 Task: Check the percentage active listings of open concept living in the last 3 years.
Action: Mouse moved to (787, 184)
Screenshot: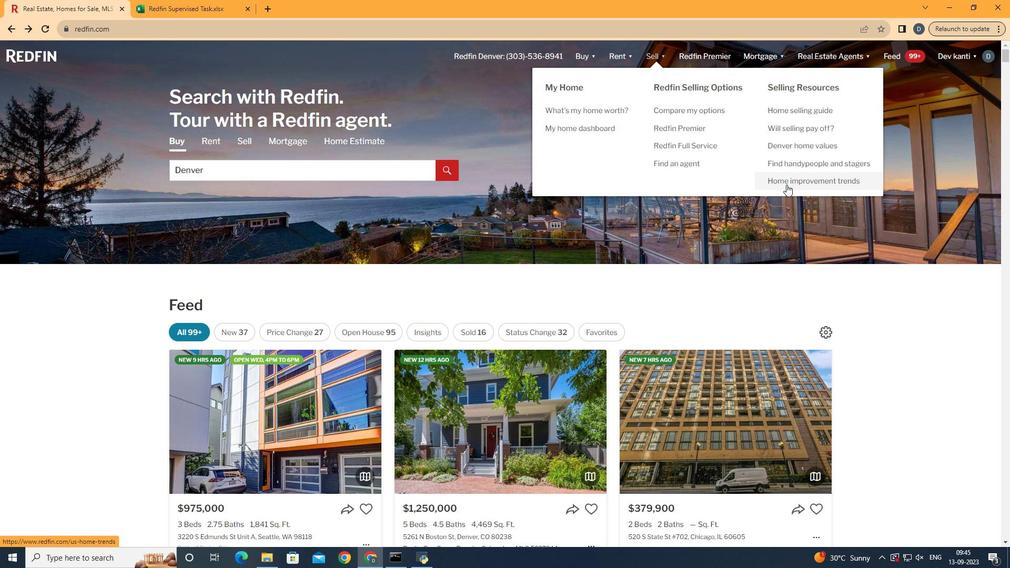 
Action: Mouse pressed left at (787, 184)
Screenshot: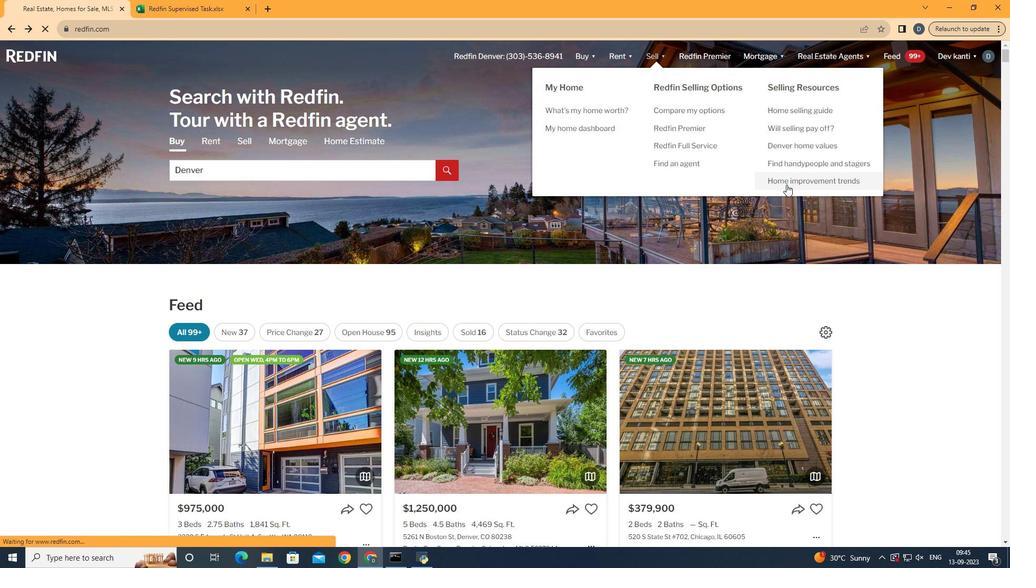 
Action: Mouse moved to (264, 194)
Screenshot: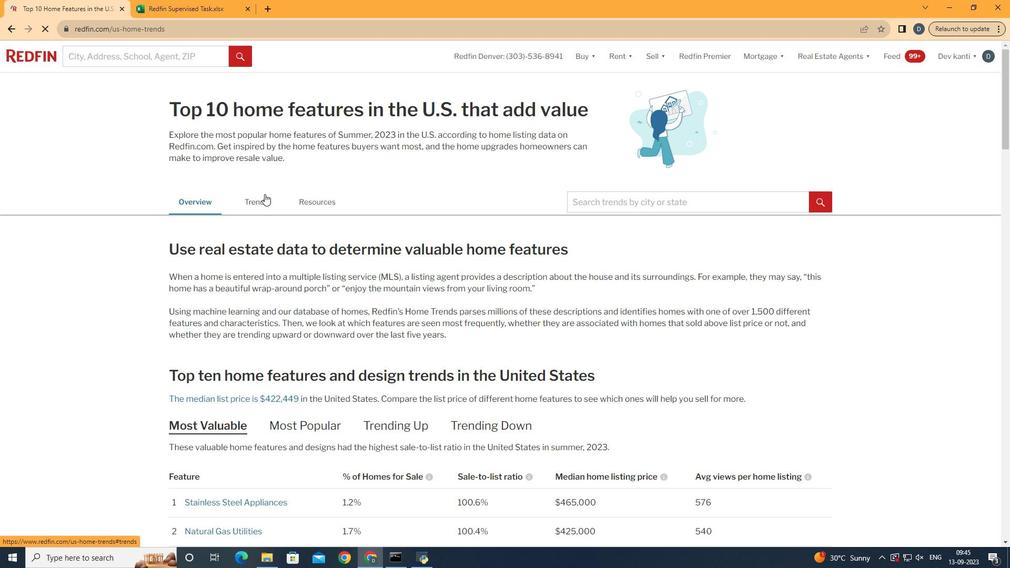 
Action: Mouse pressed left at (264, 194)
Screenshot: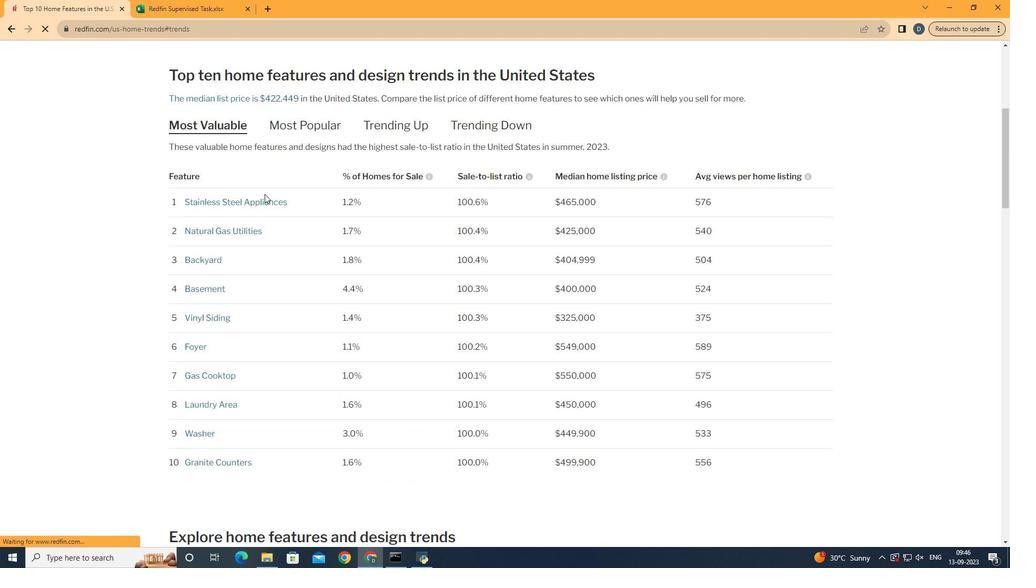 
Action: Mouse moved to (380, 261)
Screenshot: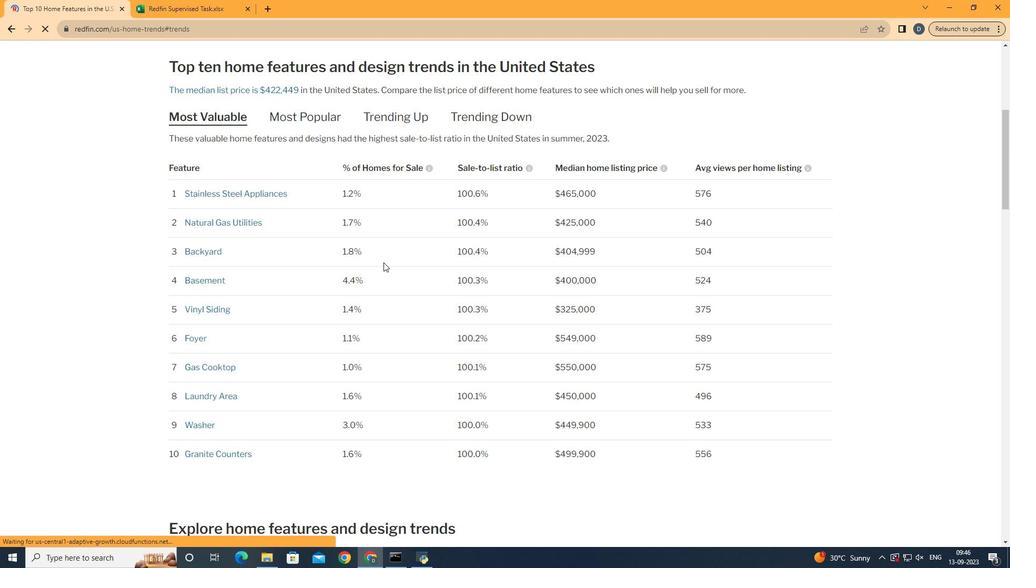 
Action: Mouse scrolled (380, 261) with delta (0, 0)
Screenshot: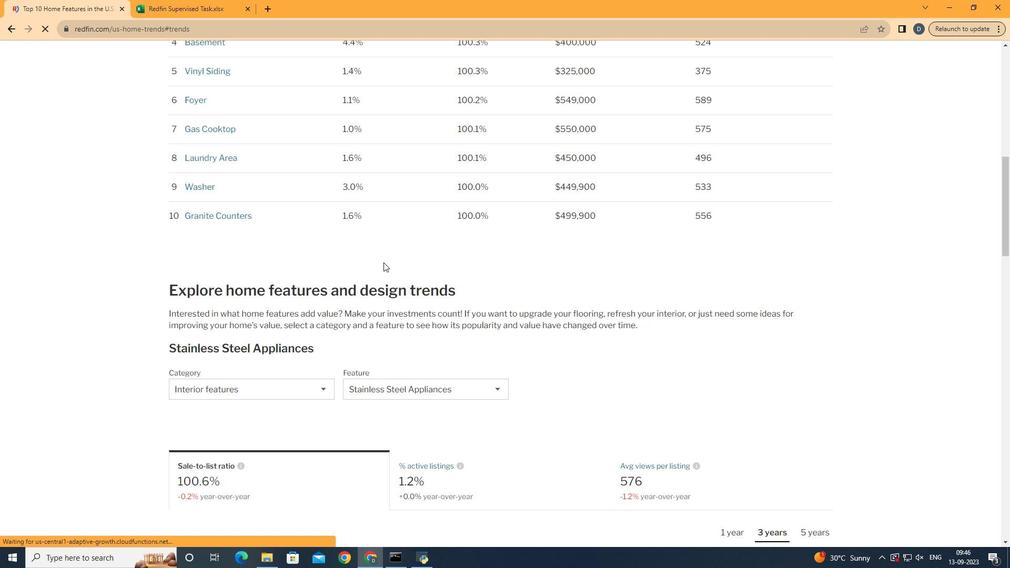 
Action: Mouse scrolled (380, 261) with delta (0, 0)
Screenshot: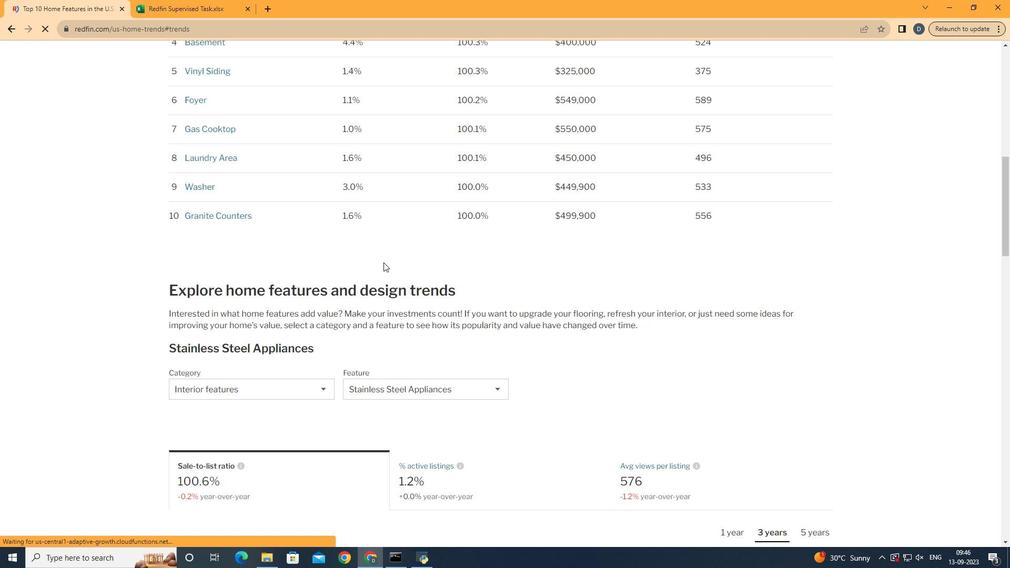 
Action: Mouse moved to (381, 261)
Screenshot: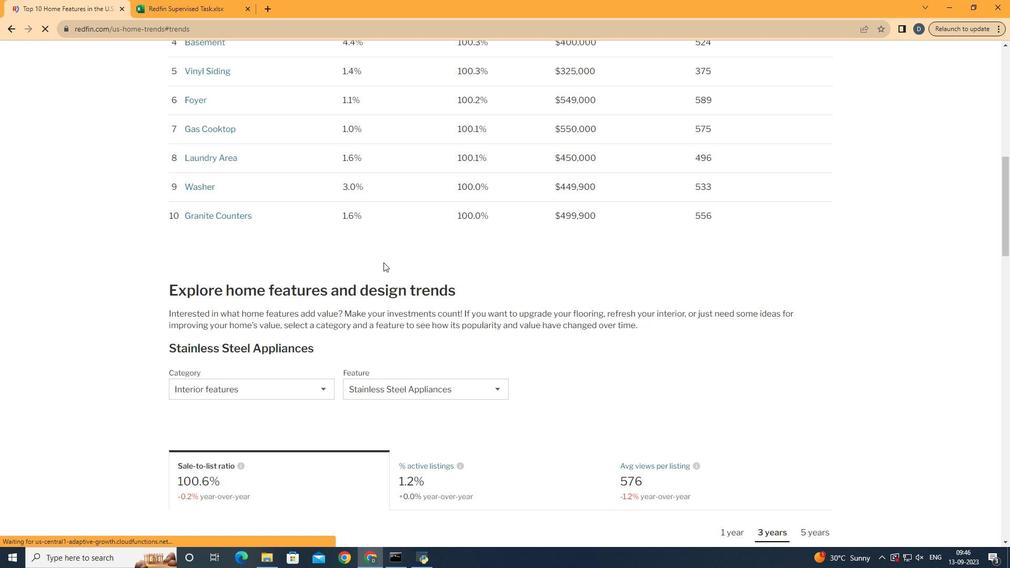 
Action: Mouse scrolled (381, 261) with delta (0, 0)
Screenshot: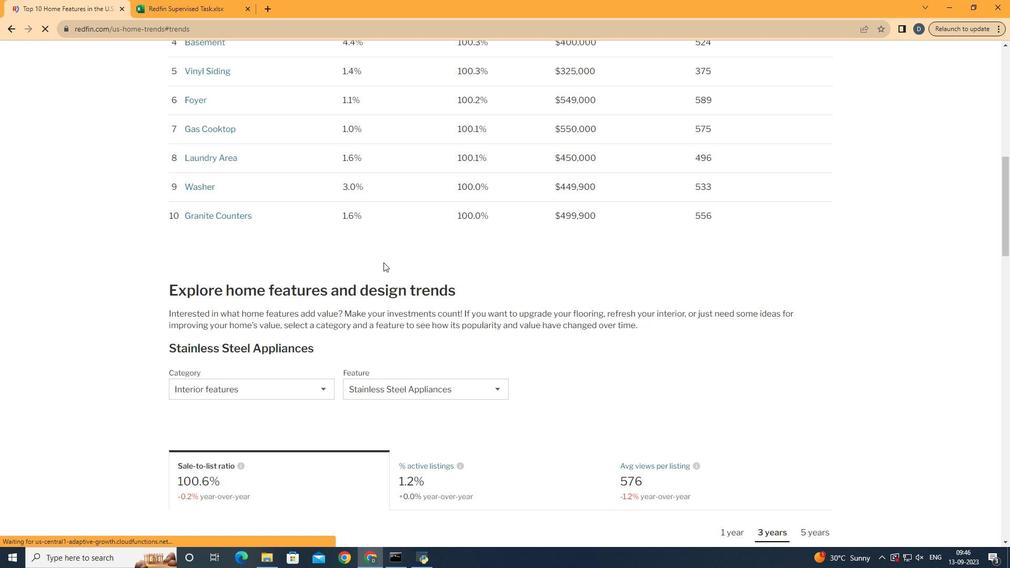 
Action: Mouse scrolled (381, 261) with delta (0, 0)
Screenshot: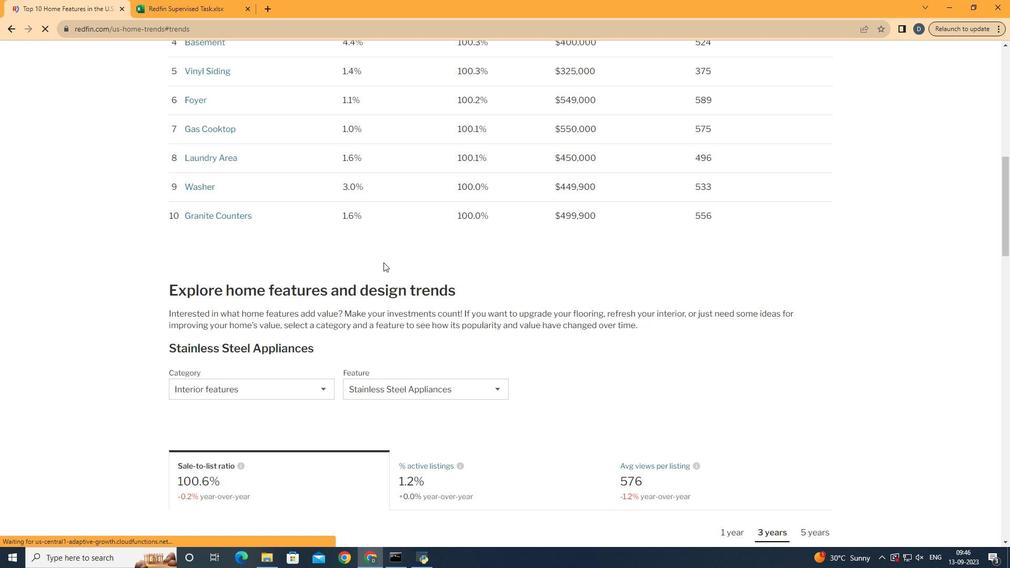 
Action: Mouse moved to (382, 262)
Screenshot: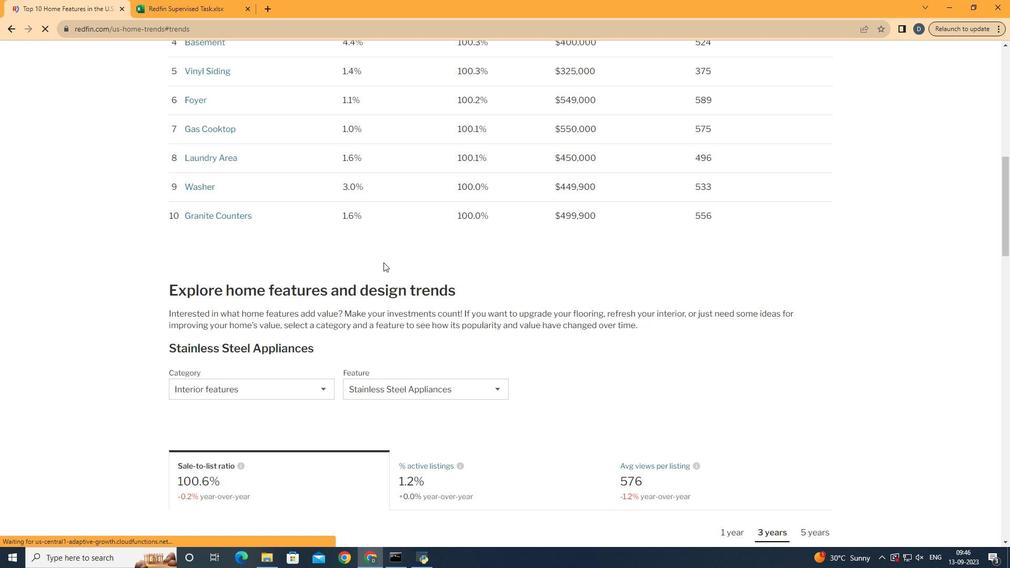 
Action: Mouse scrolled (382, 261) with delta (0, 0)
Screenshot: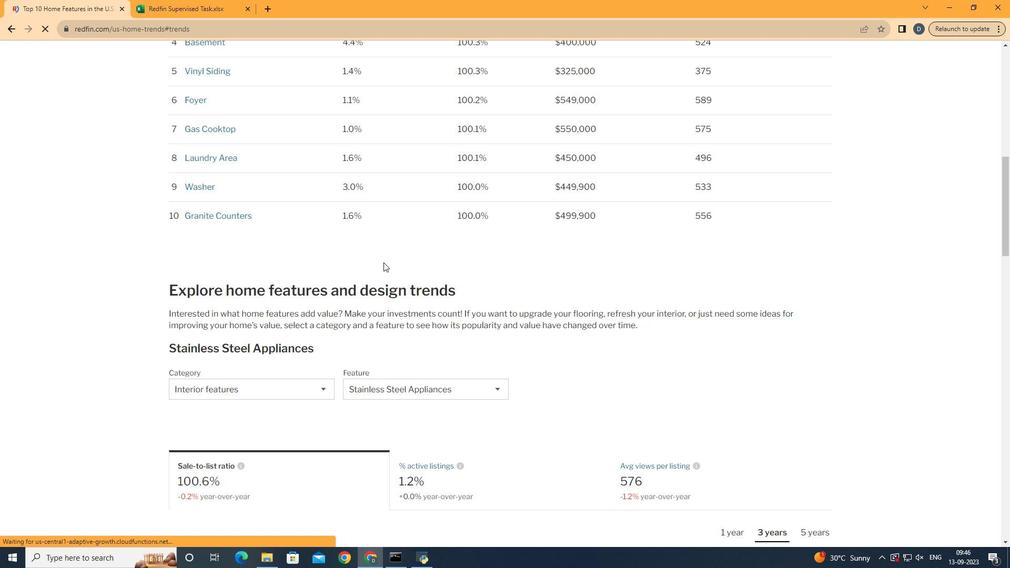 
Action: Mouse moved to (383, 262)
Screenshot: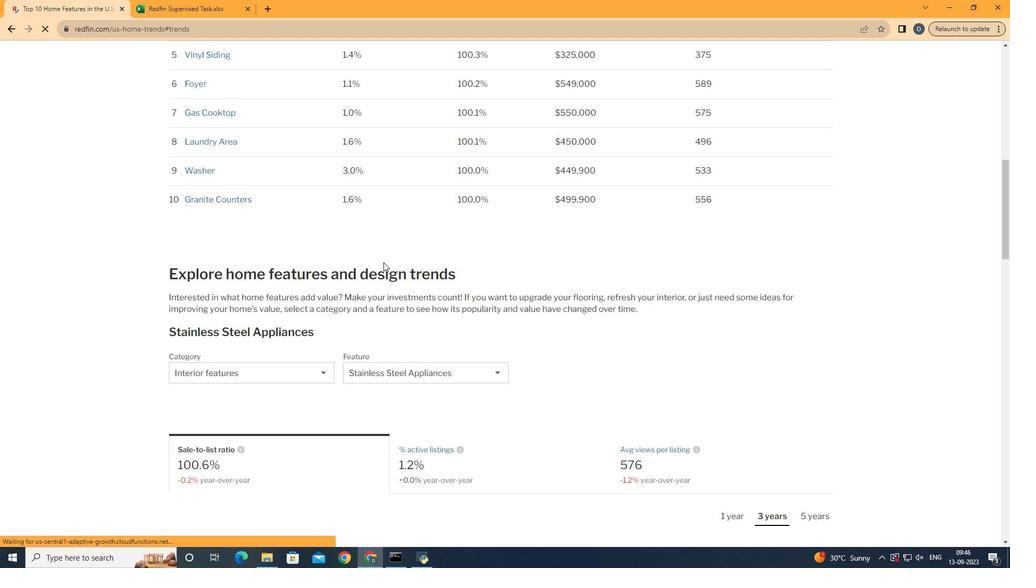 
Action: Mouse scrolled (383, 262) with delta (0, 0)
Screenshot: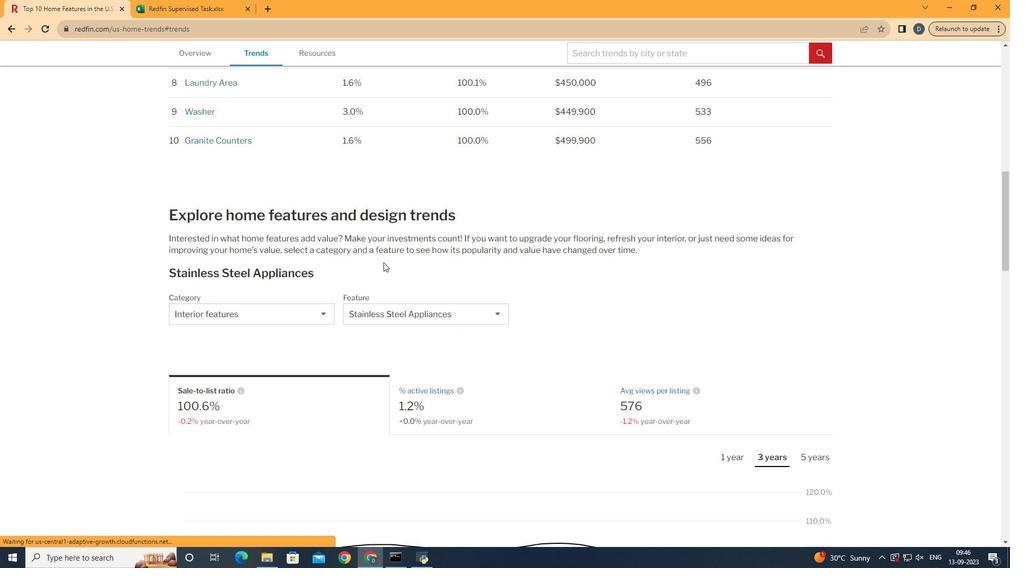 
Action: Mouse scrolled (383, 262) with delta (0, 0)
Screenshot: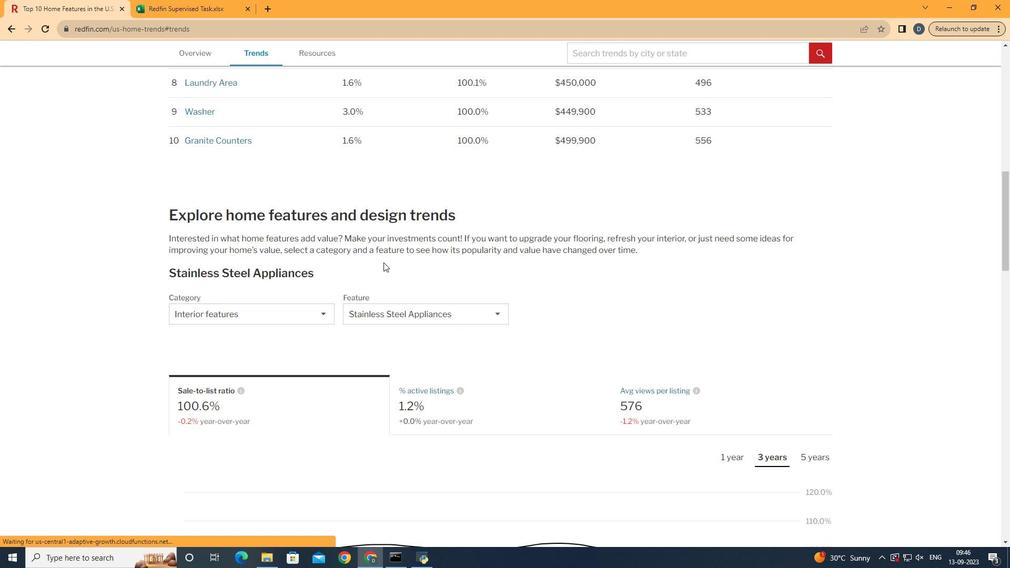 
Action: Mouse scrolled (383, 262) with delta (0, 0)
Screenshot: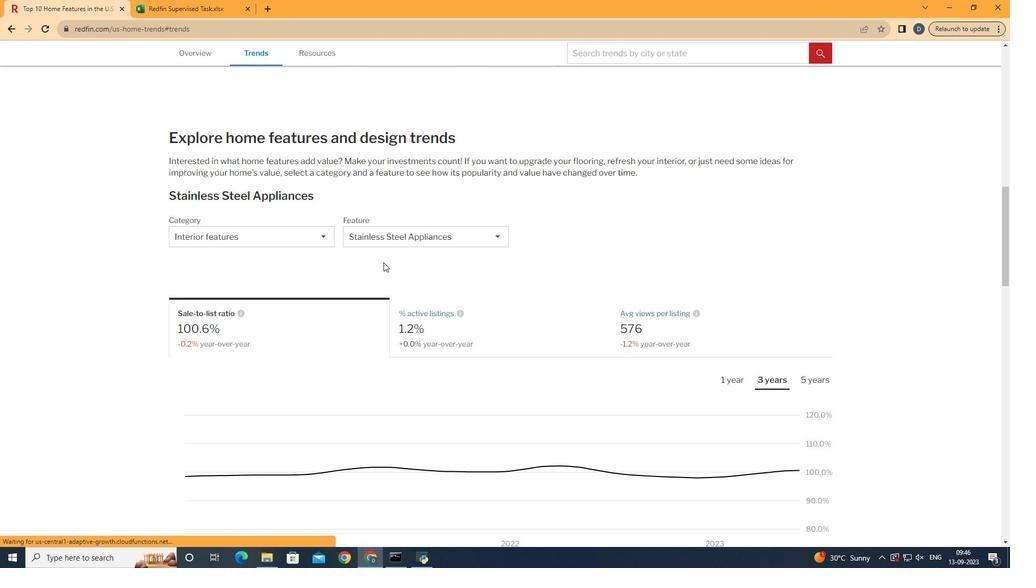 
Action: Mouse moved to (274, 204)
Screenshot: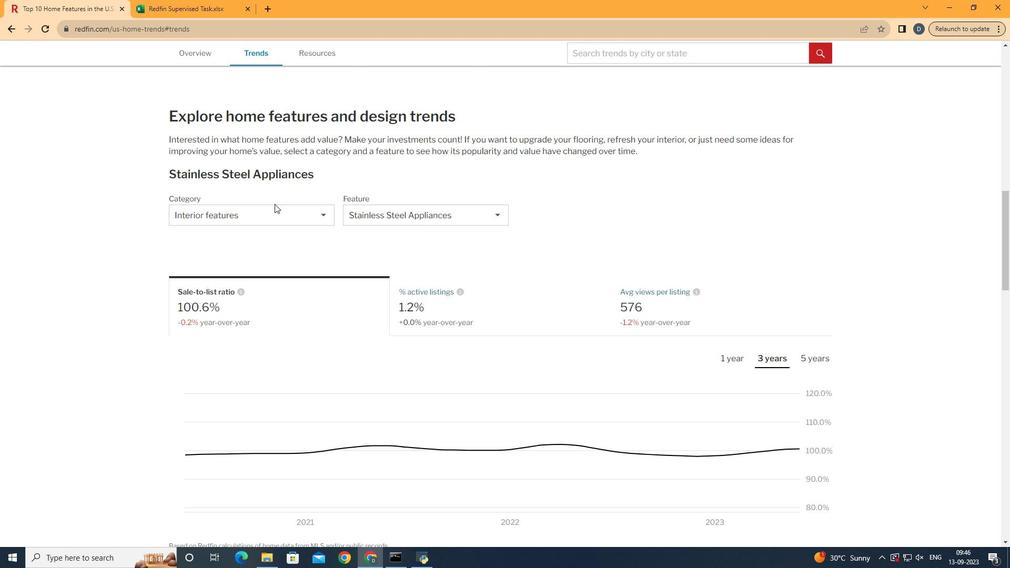 
Action: Mouse pressed left at (274, 204)
Screenshot: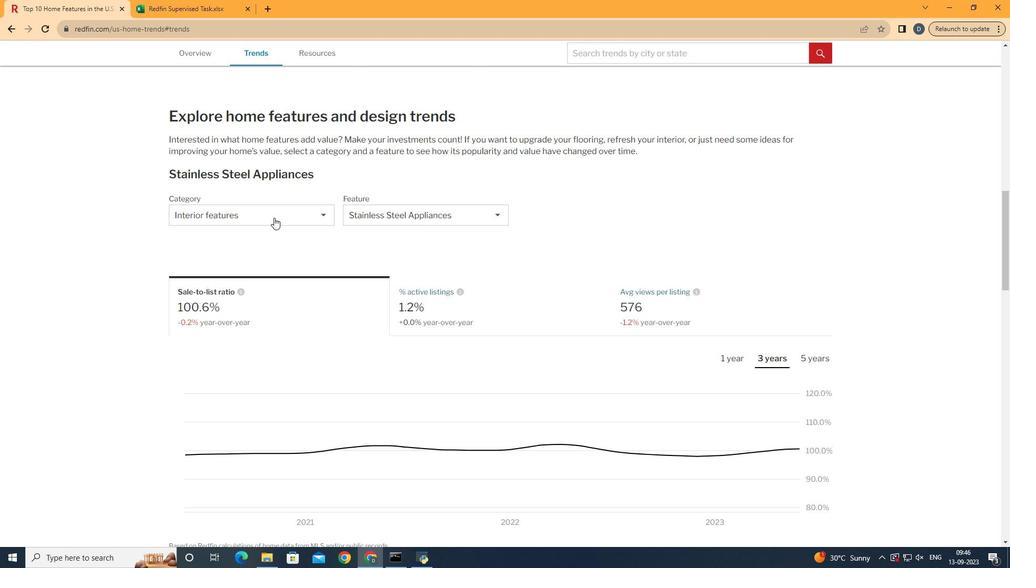 
Action: Mouse moved to (274, 221)
Screenshot: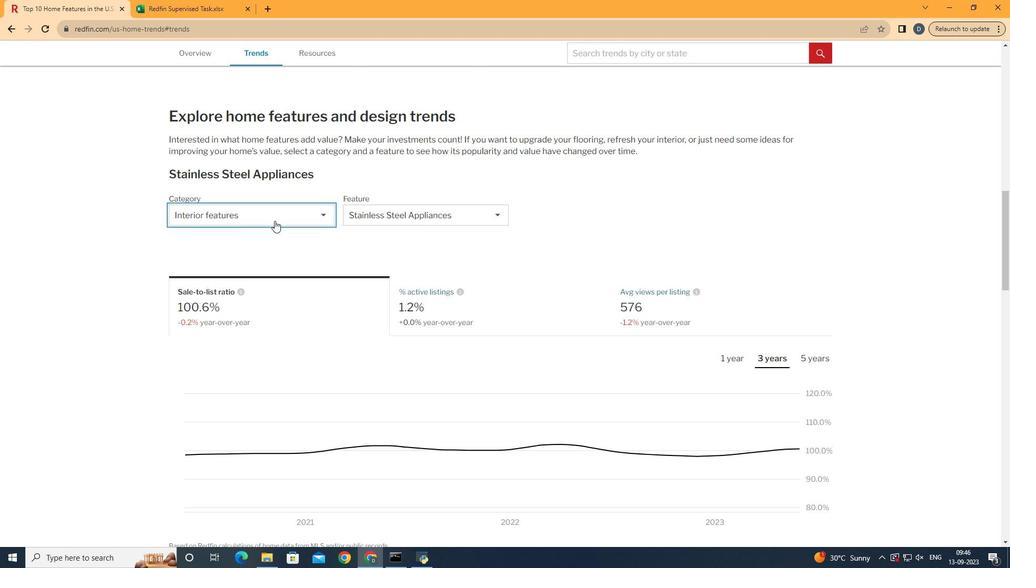 
Action: Mouse pressed left at (274, 221)
Screenshot: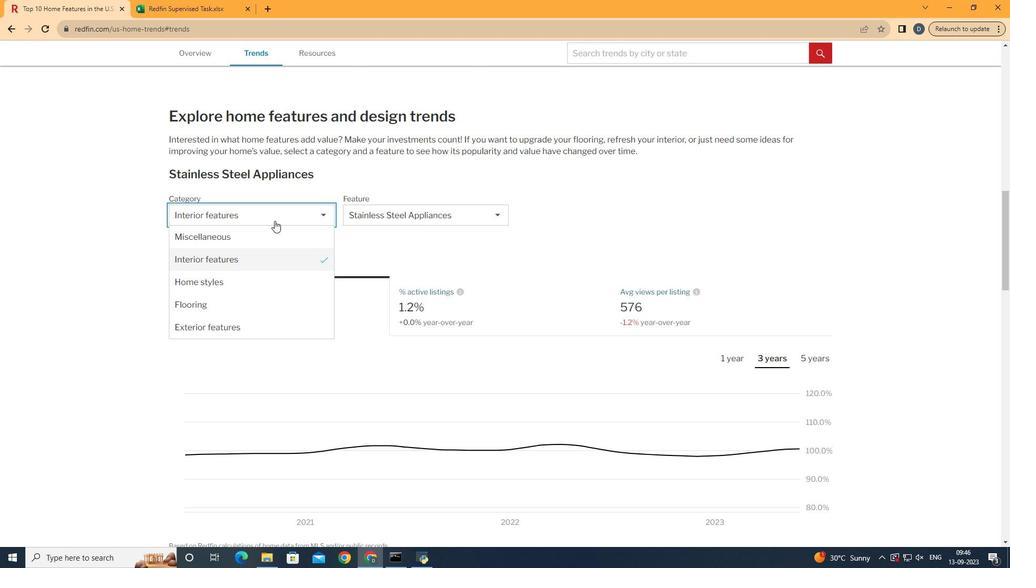 
Action: Mouse moved to (284, 262)
Screenshot: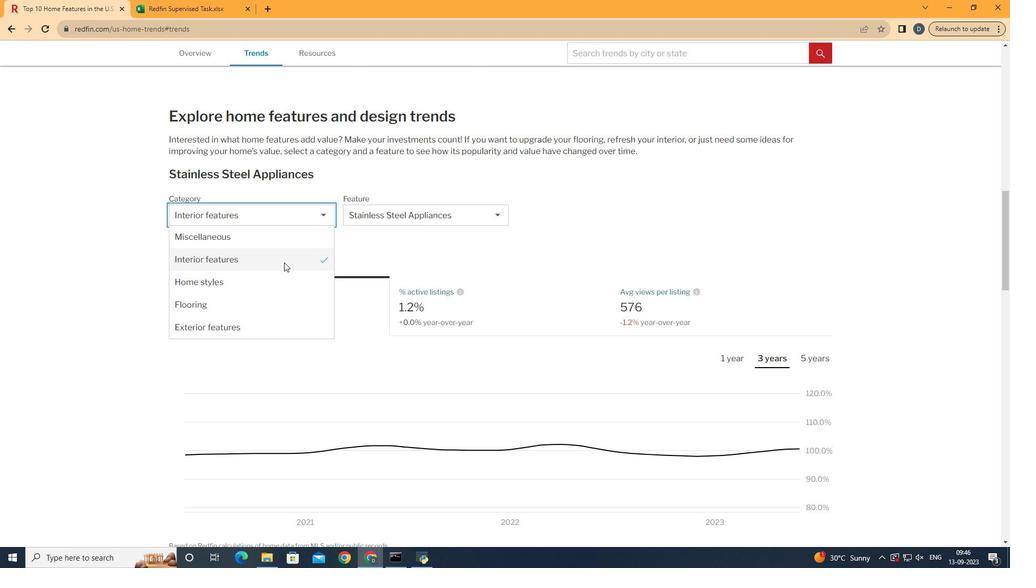 
Action: Mouse pressed left at (284, 262)
Screenshot: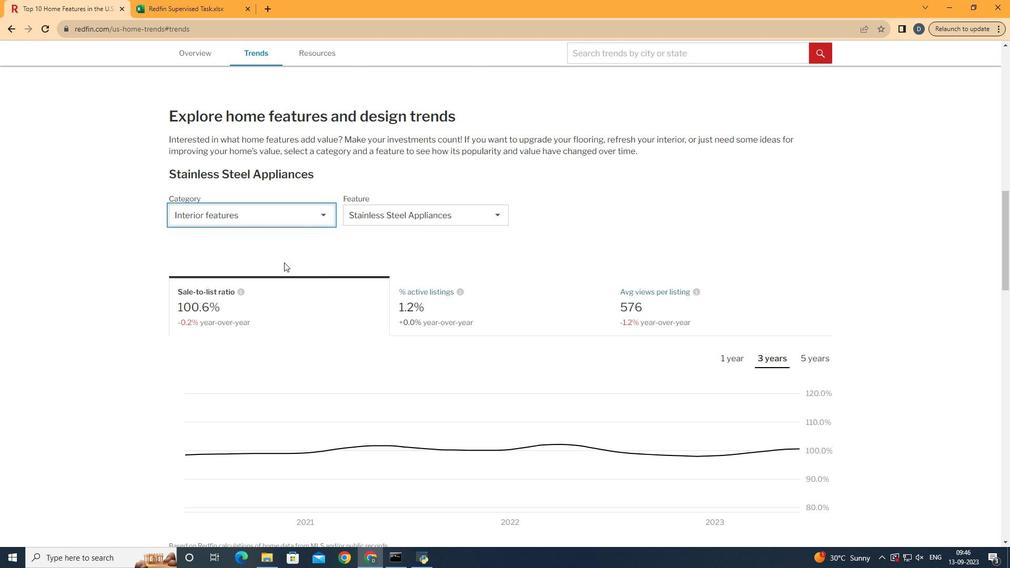 
Action: Mouse moved to (446, 205)
Screenshot: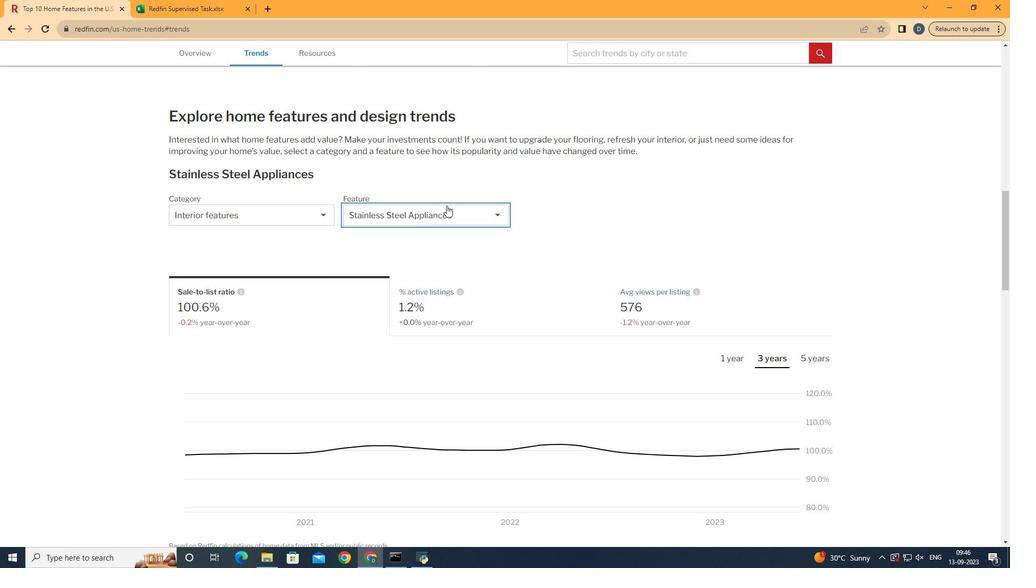 
Action: Mouse pressed left at (446, 205)
Screenshot: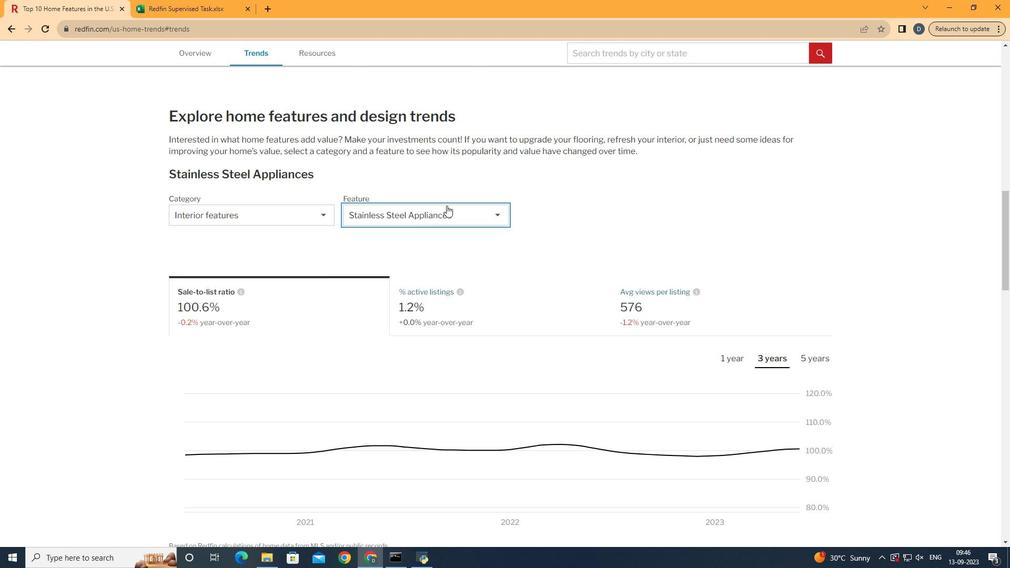 
Action: Mouse moved to (430, 263)
Screenshot: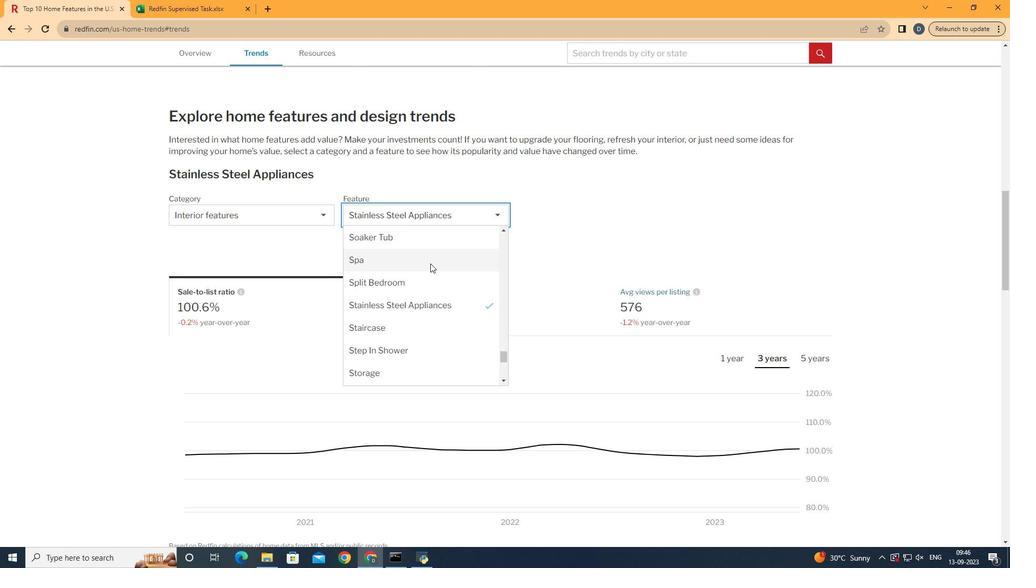 
Action: Mouse scrolled (430, 264) with delta (0, 0)
Screenshot: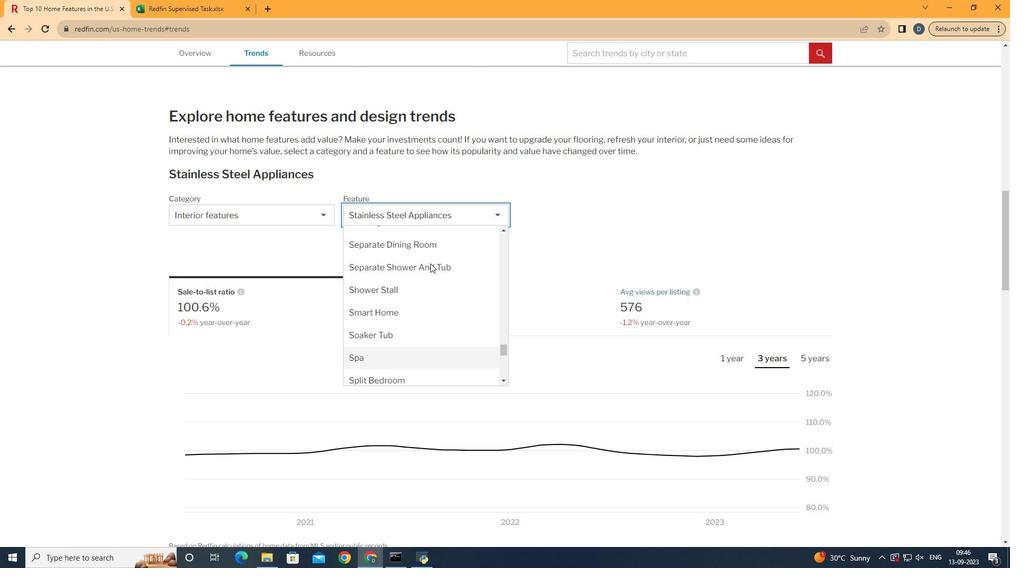 
Action: Mouse scrolled (430, 264) with delta (0, 0)
Screenshot: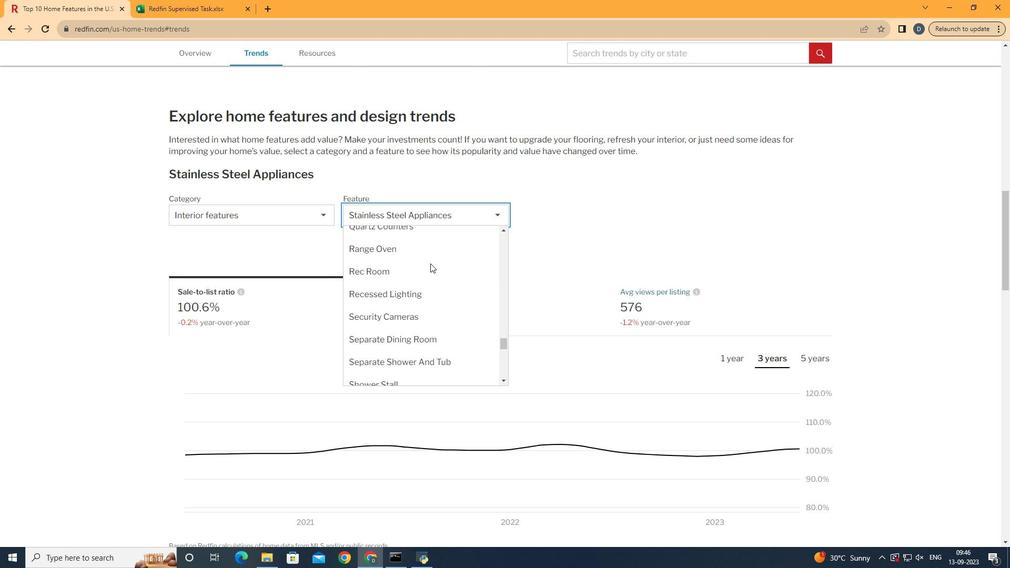 
Action: Mouse scrolled (430, 264) with delta (0, 0)
Screenshot: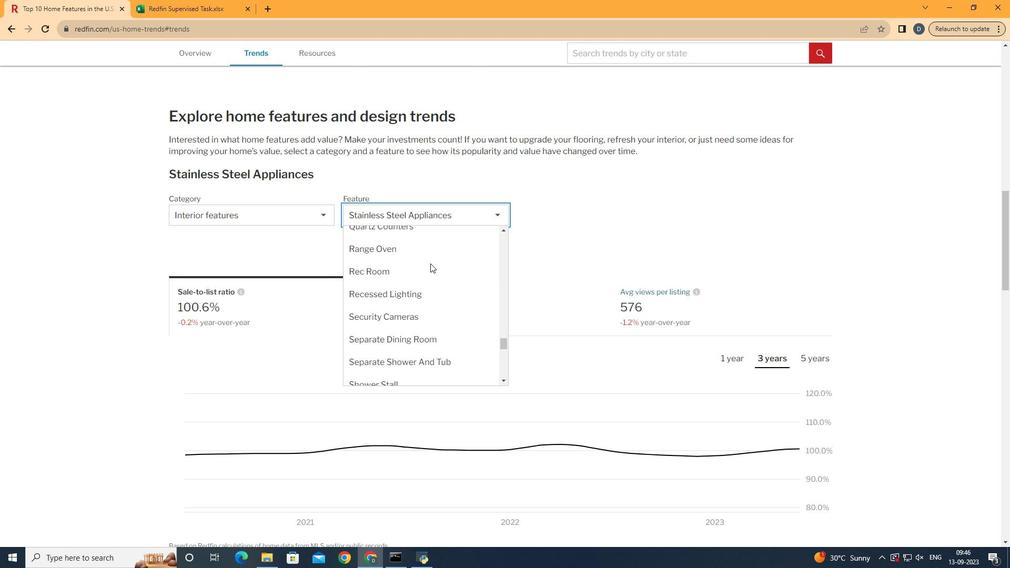 
Action: Mouse scrolled (430, 264) with delta (0, 0)
Screenshot: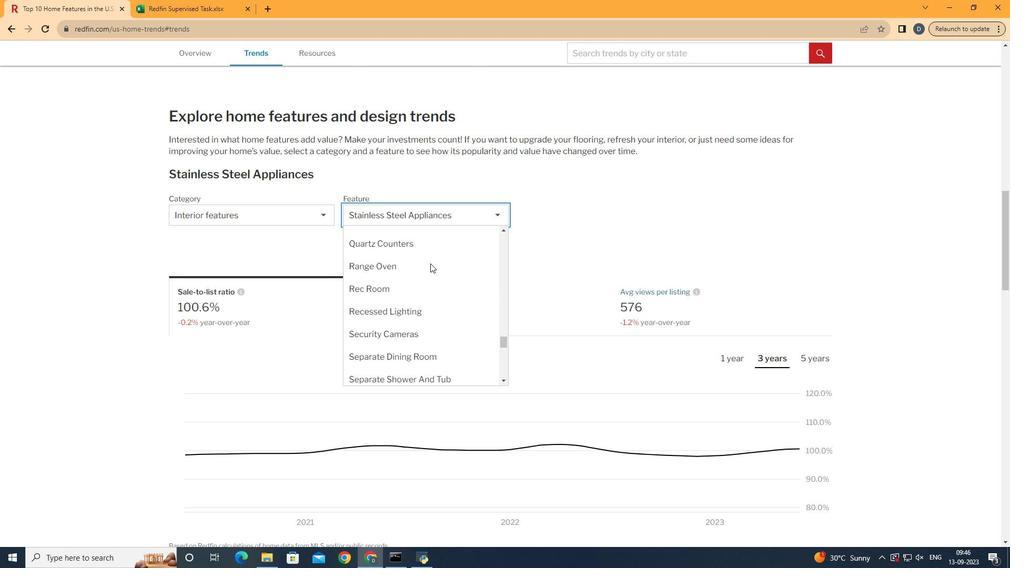 
Action: Mouse scrolled (430, 264) with delta (0, 0)
Screenshot: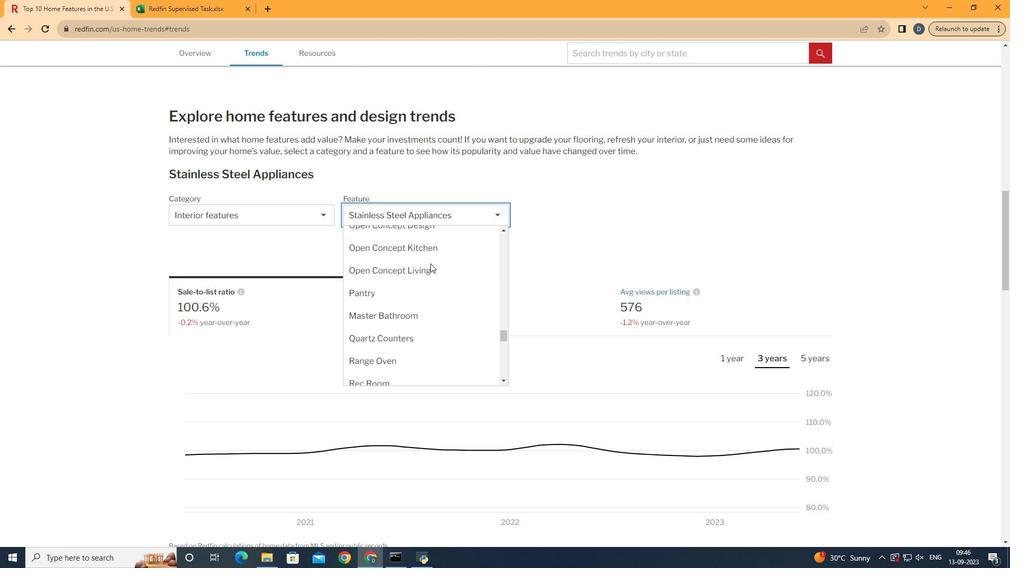 
Action: Mouse scrolled (430, 264) with delta (0, 0)
Screenshot: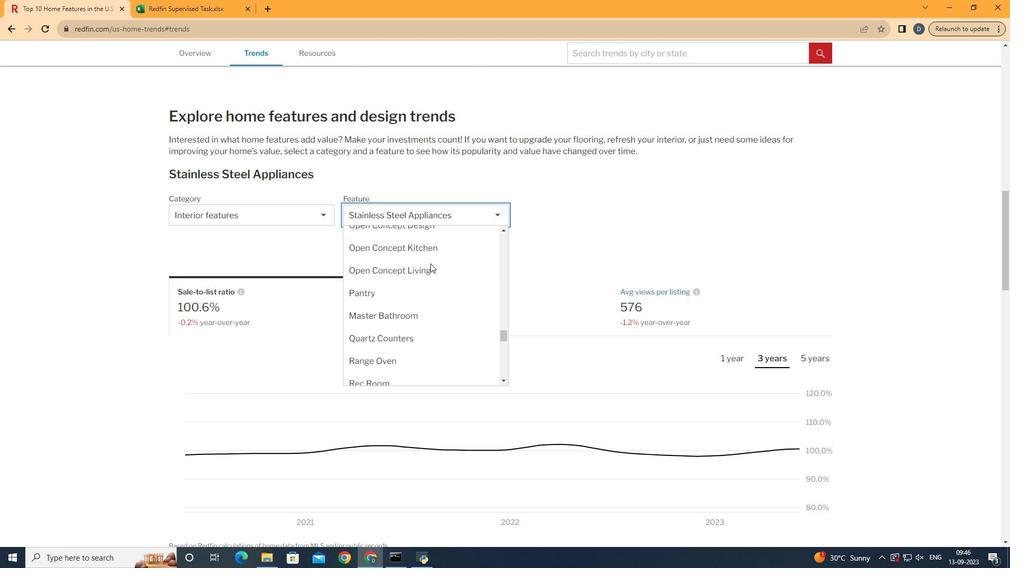 
Action: Mouse moved to (441, 279)
Screenshot: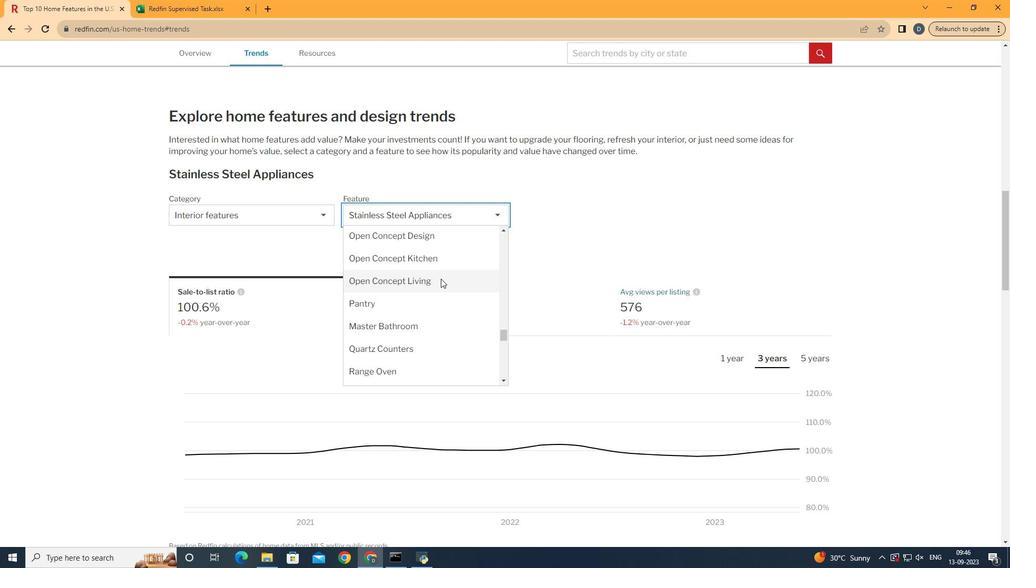 
Action: Mouse pressed left at (441, 279)
Screenshot: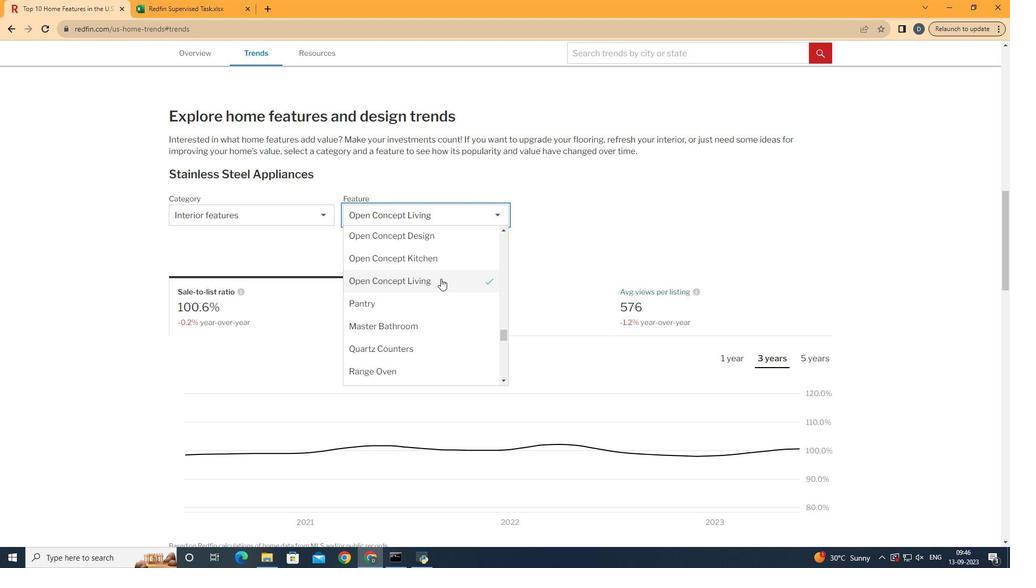 
Action: Mouse moved to (549, 240)
Screenshot: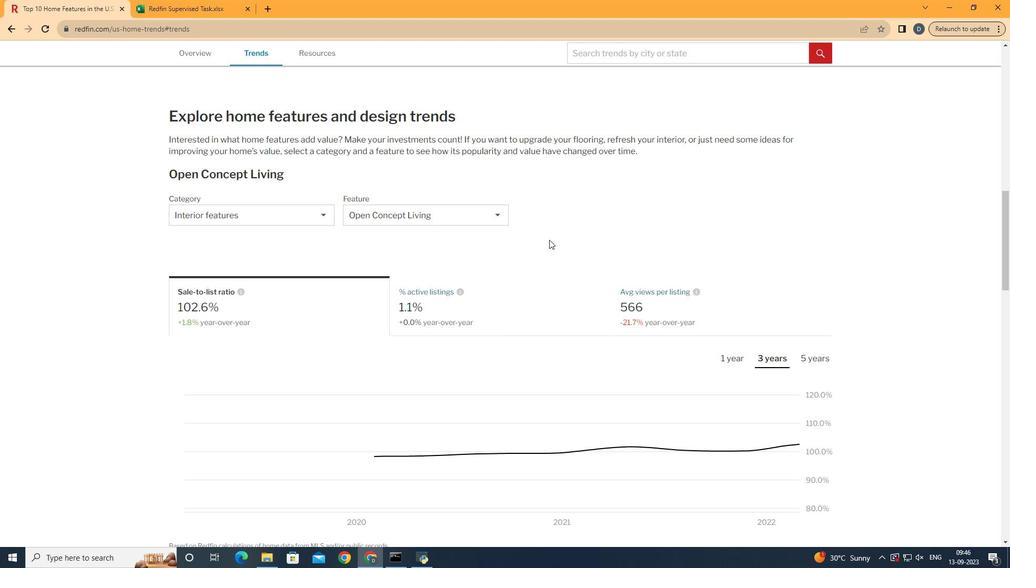 
Action: Mouse pressed left at (549, 240)
Screenshot: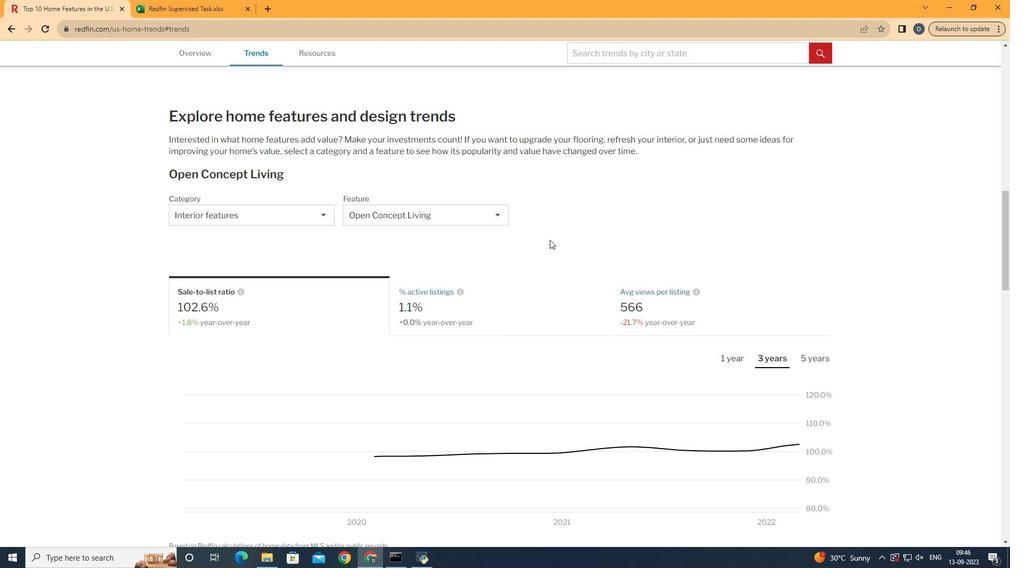 
Action: Mouse moved to (505, 316)
Screenshot: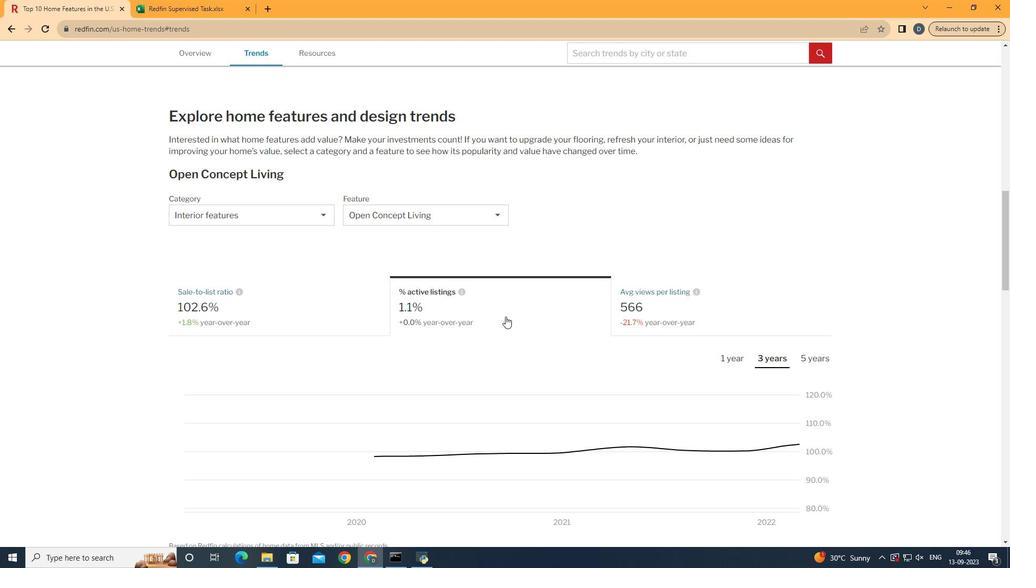 
Action: Mouse pressed left at (505, 316)
Screenshot: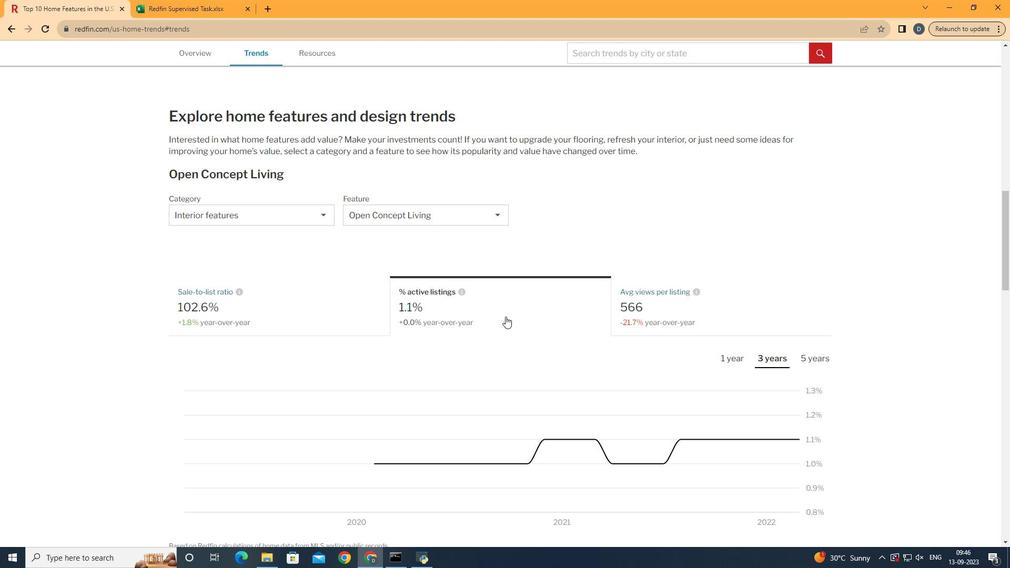 
Action: Mouse moved to (614, 328)
Screenshot: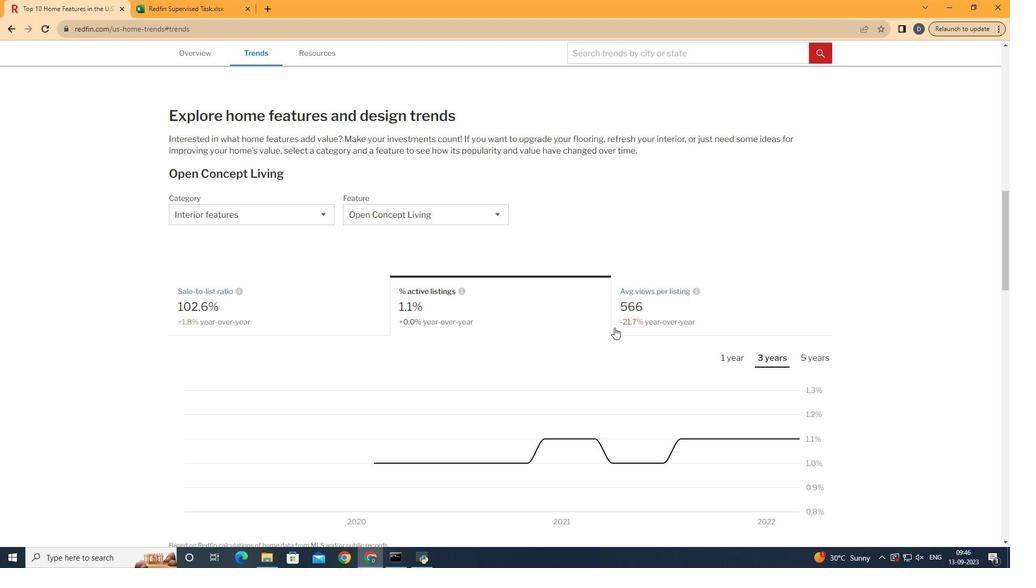 
Action: Mouse scrolled (614, 327) with delta (0, 0)
Screenshot: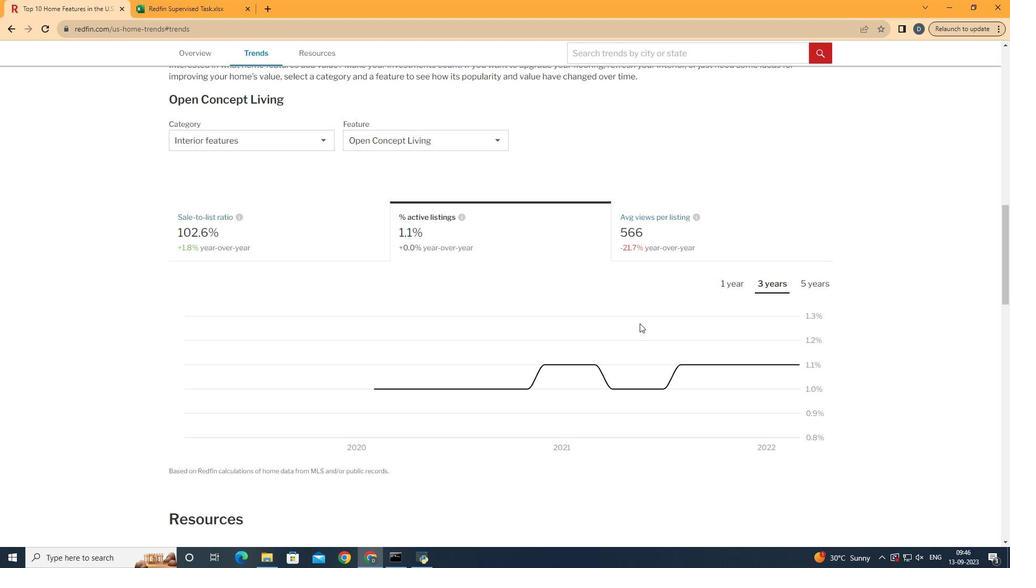
Action: Mouse scrolled (614, 327) with delta (0, 0)
Screenshot: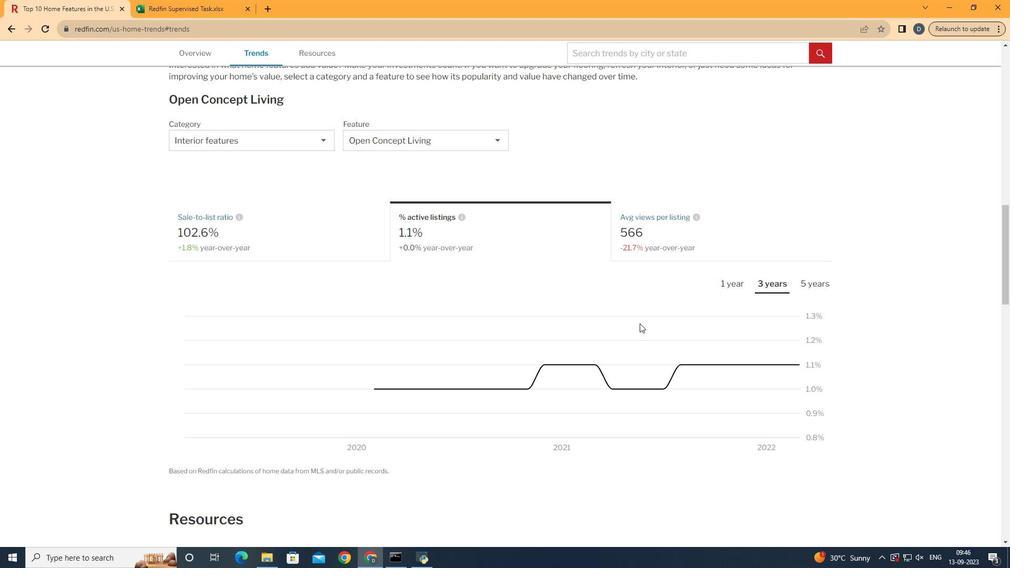 
Action: Mouse moved to (789, 255)
Screenshot: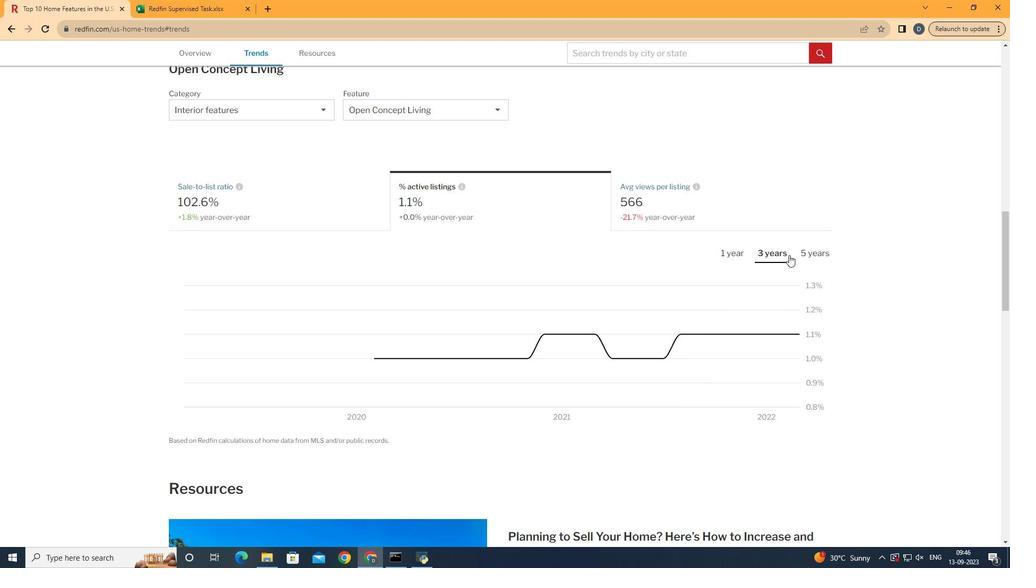 
Action: Mouse pressed left at (789, 255)
Screenshot: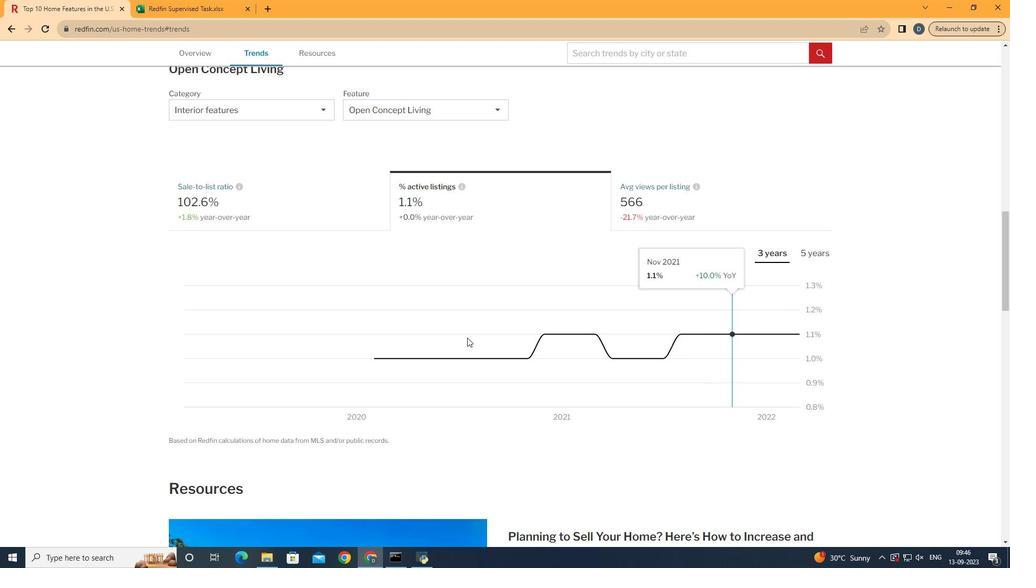
Action: Mouse moved to (761, 355)
Screenshot: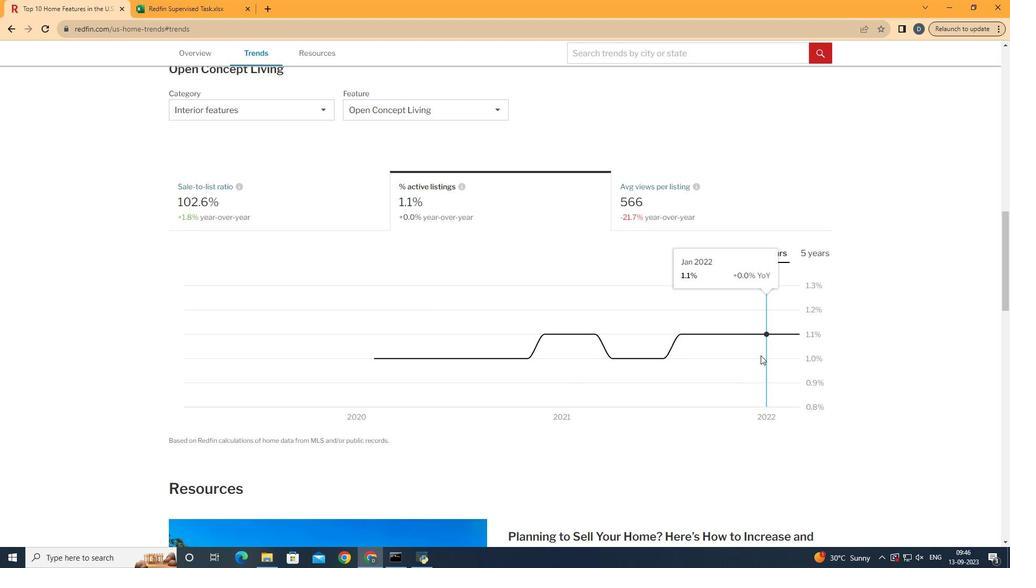 
